 Task: Add the task  Upgrade and migrate company business intelligence to a cloud-based solution to the section Feedback Collection Sprint in the project AztecTech and add a Due Date to the respective task as 2023/09/13
Action: Mouse moved to (651, 412)
Screenshot: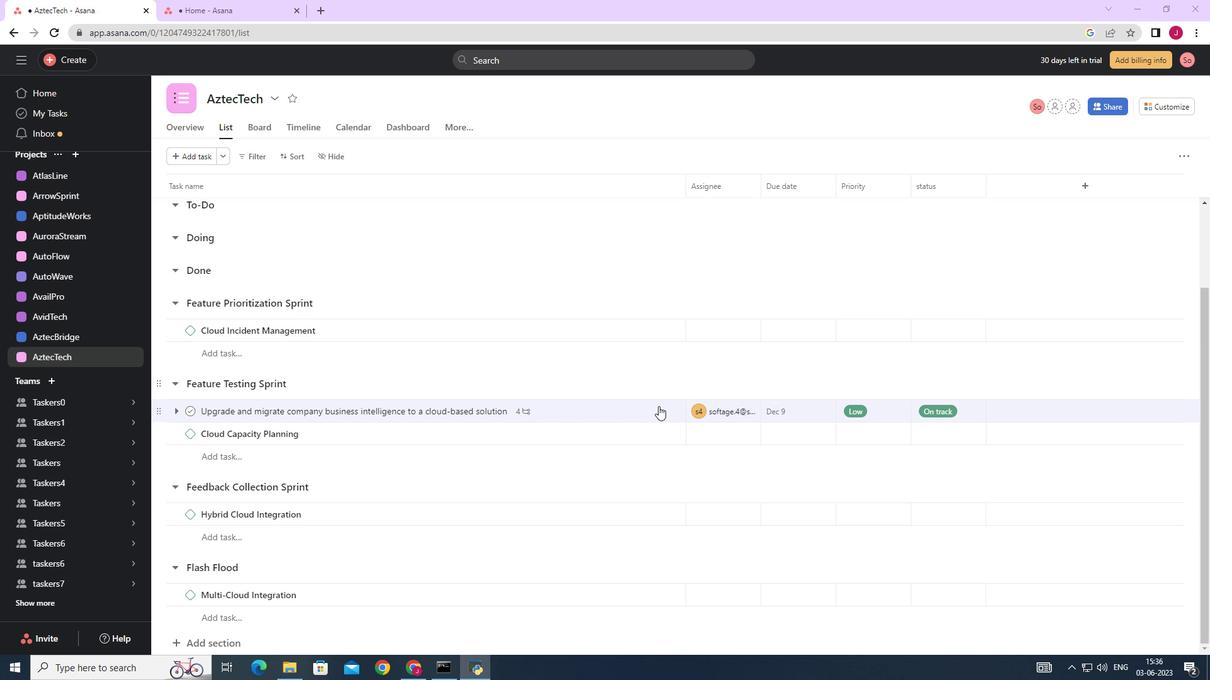 
Action: Mouse pressed left at (651, 412)
Screenshot: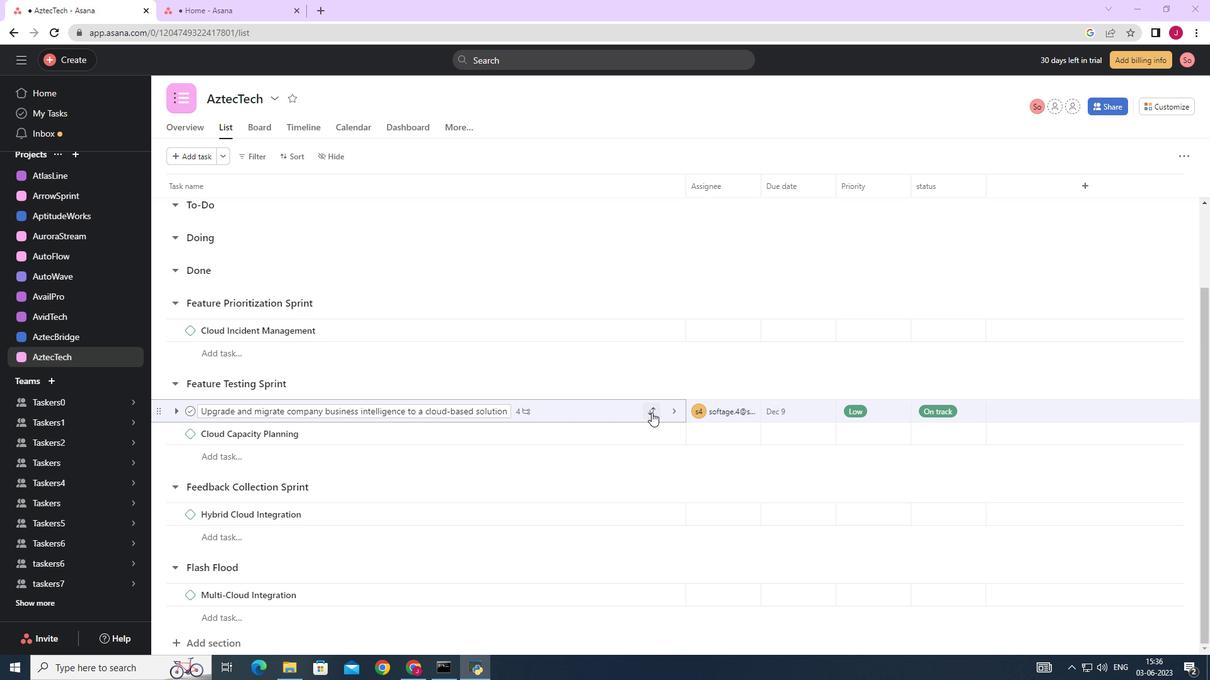 
Action: Mouse moved to (586, 593)
Screenshot: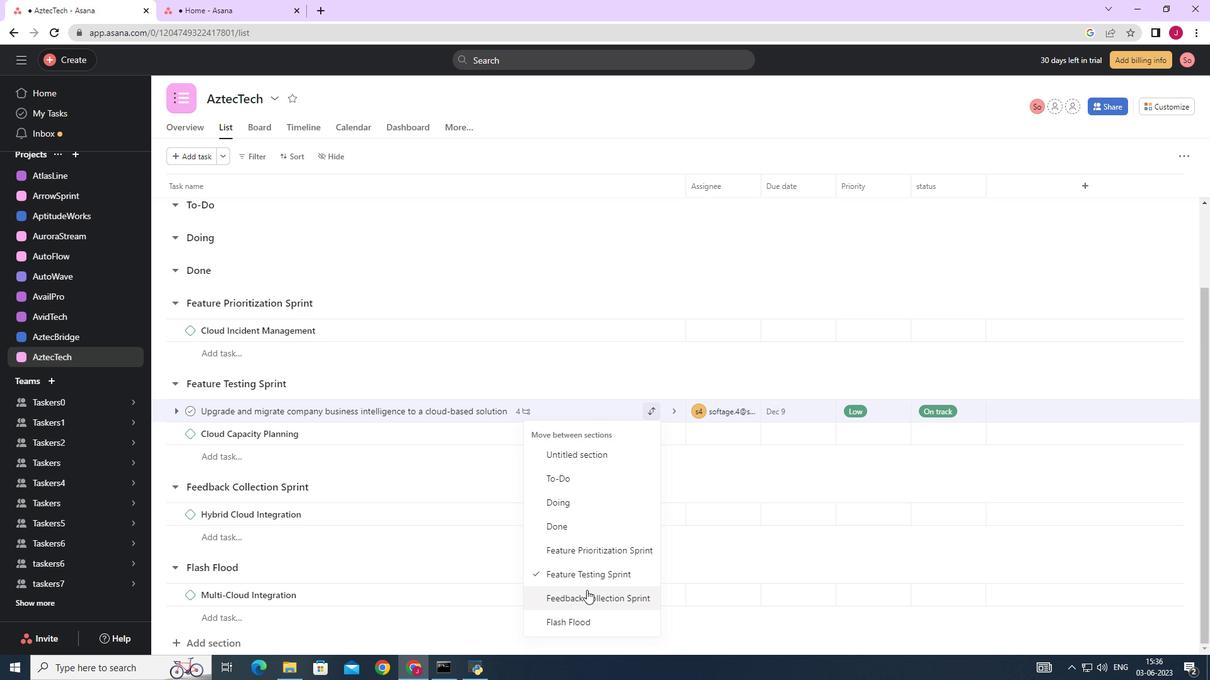 
Action: Mouse pressed left at (586, 593)
Screenshot: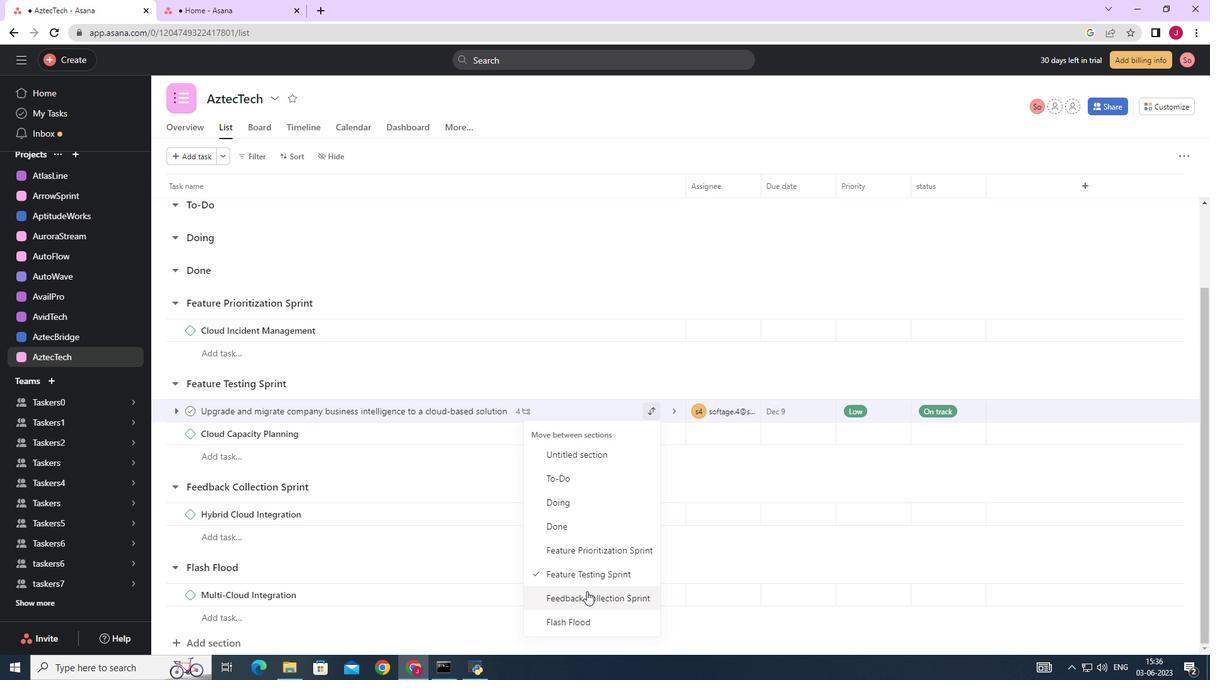 
Action: Mouse moved to (823, 490)
Screenshot: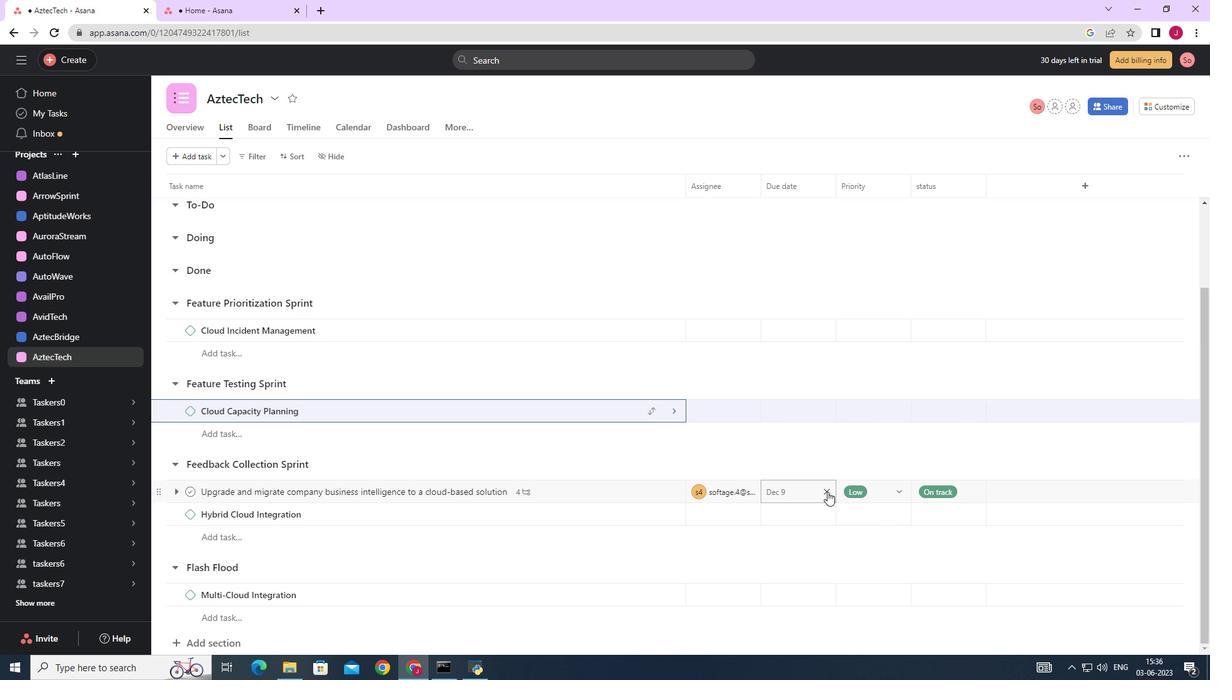 
Action: Mouse pressed left at (823, 490)
Screenshot: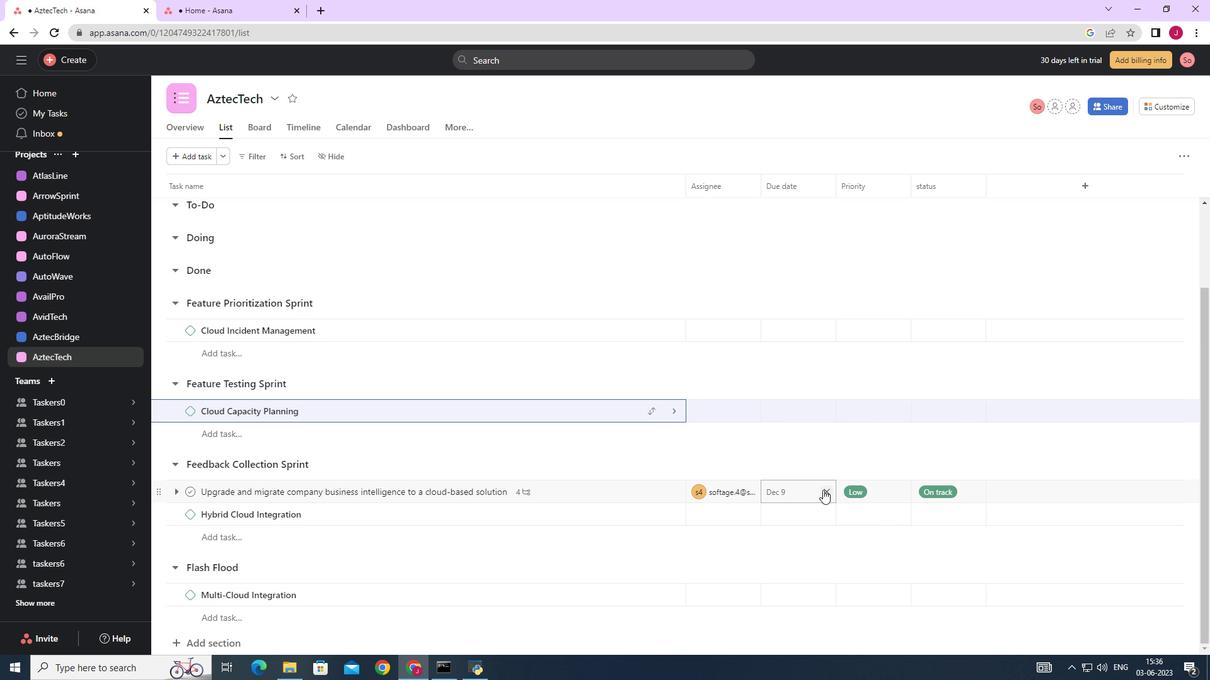 
Action: Mouse moved to (796, 492)
Screenshot: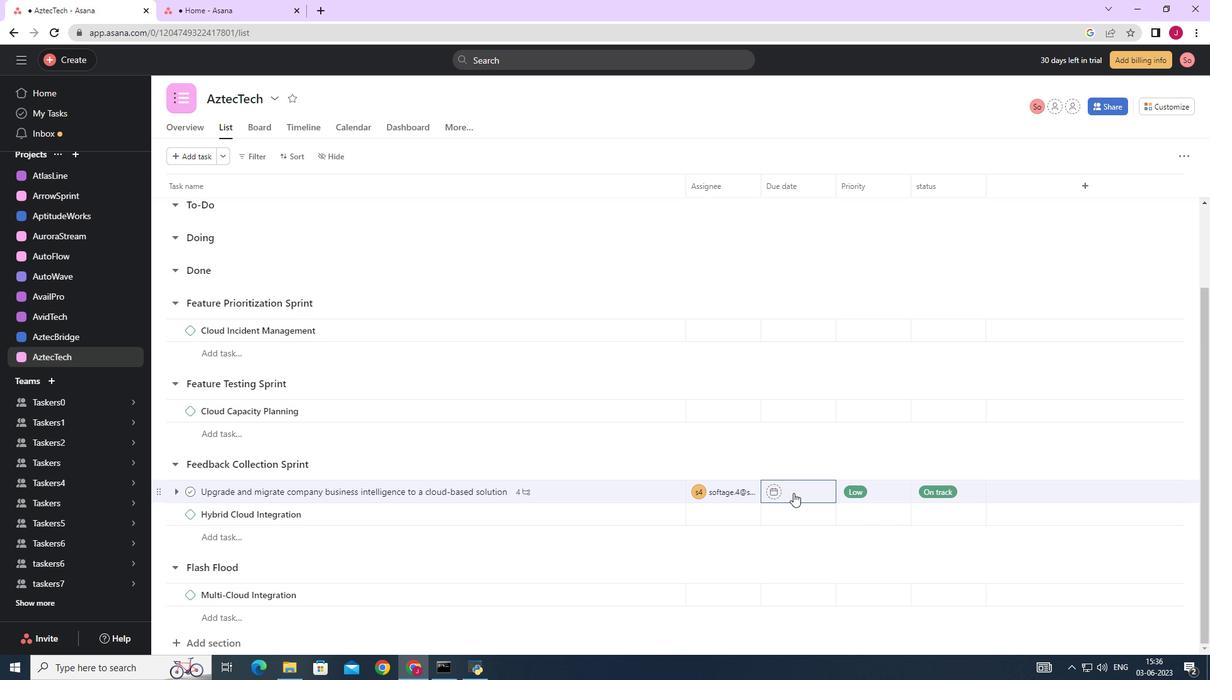 
Action: Mouse pressed left at (796, 492)
Screenshot: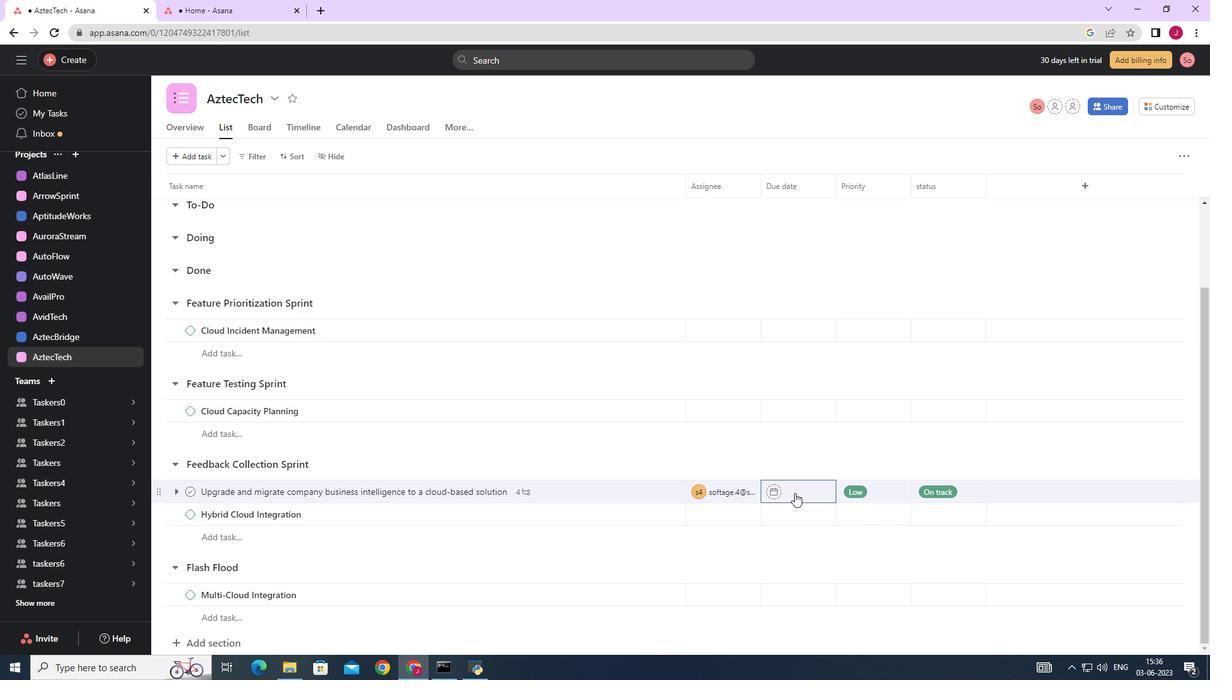 
Action: Mouse moved to (921, 295)
Screenshot: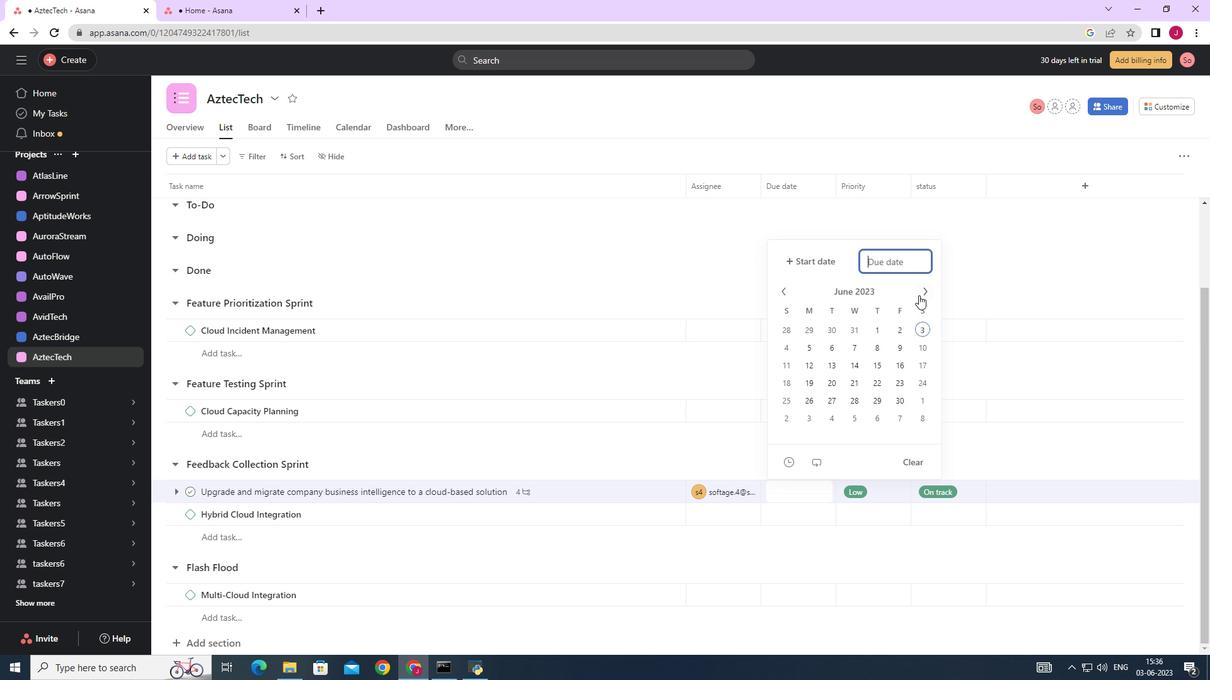 
Action: Mouse pressed left at (921, 295)
Screenshot: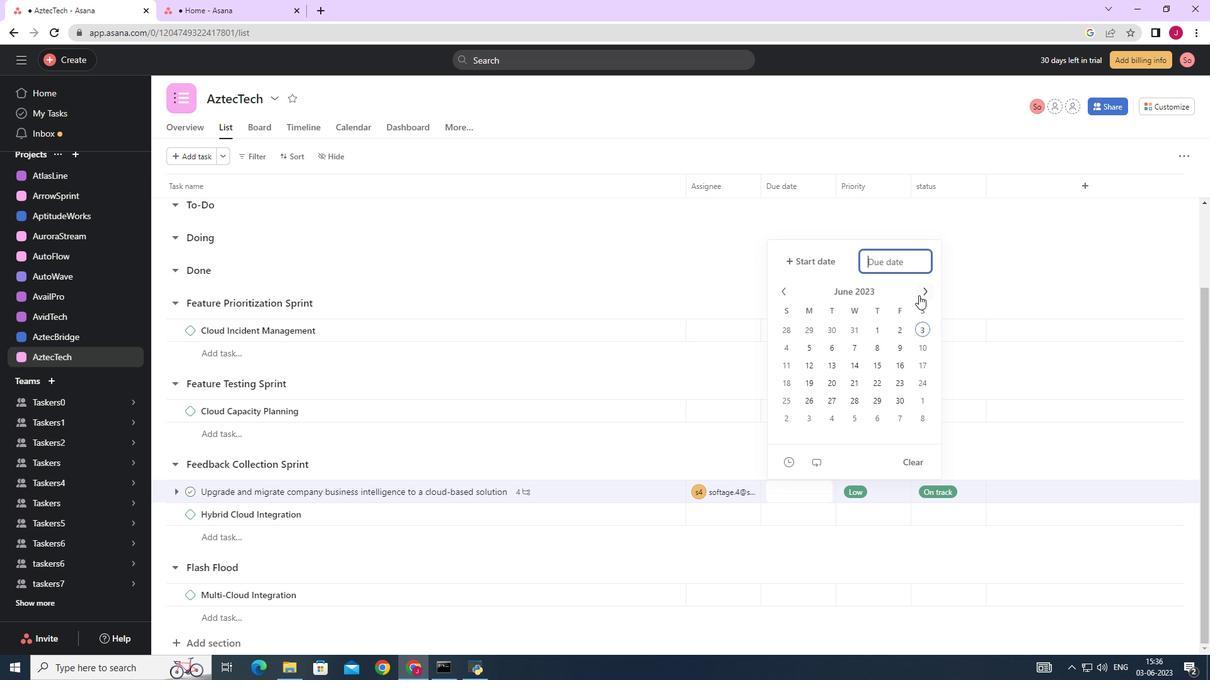 
Action: Mouse pressed left at (921, 295)
Screenshot: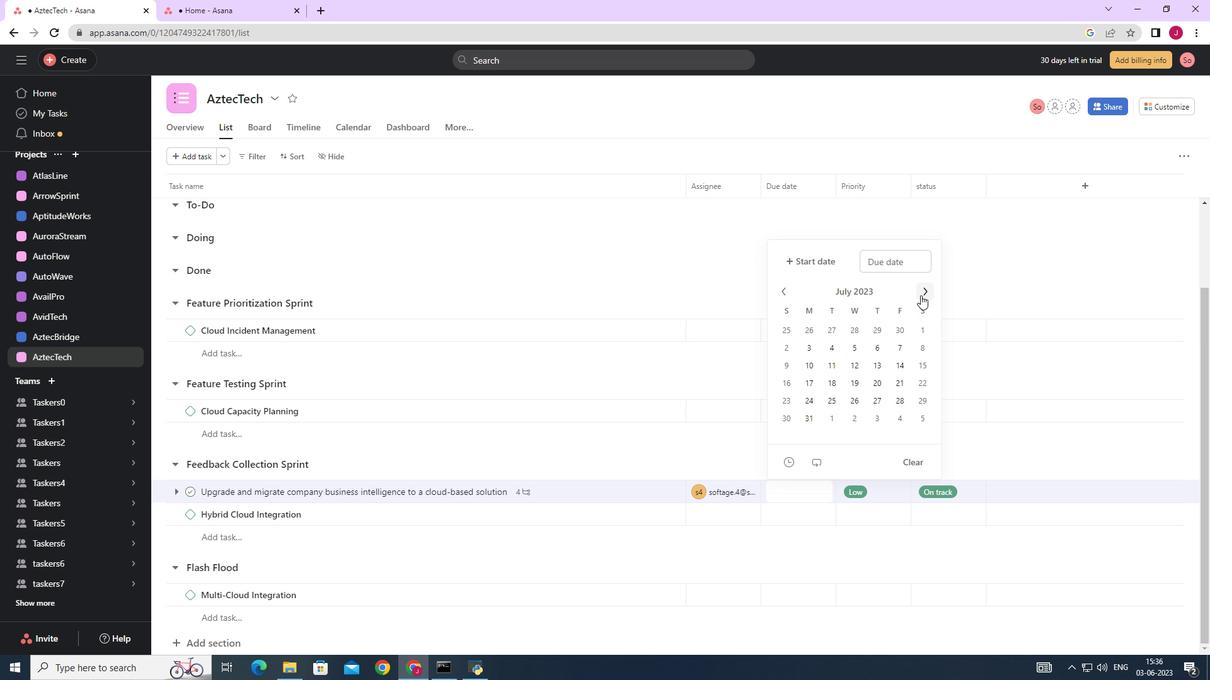 
Action: Mouse pressed left at (921, 295)
Screenshot: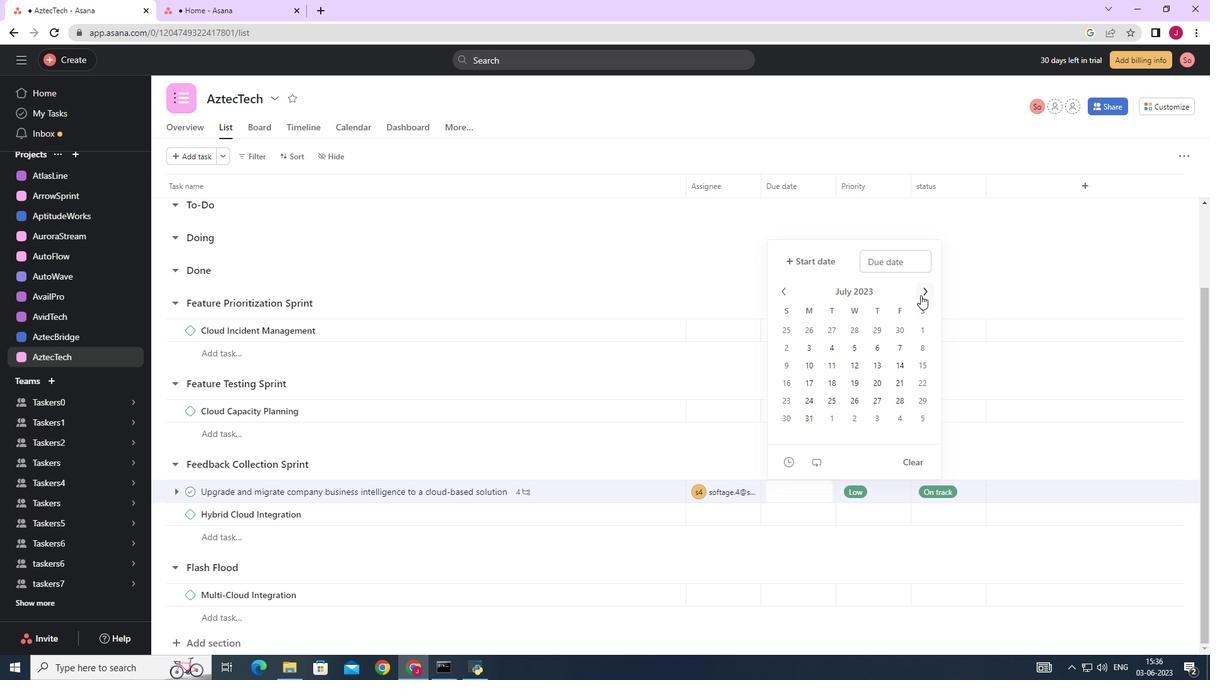 
Action: Mouse pressed left at (921, 295)
Screenshot: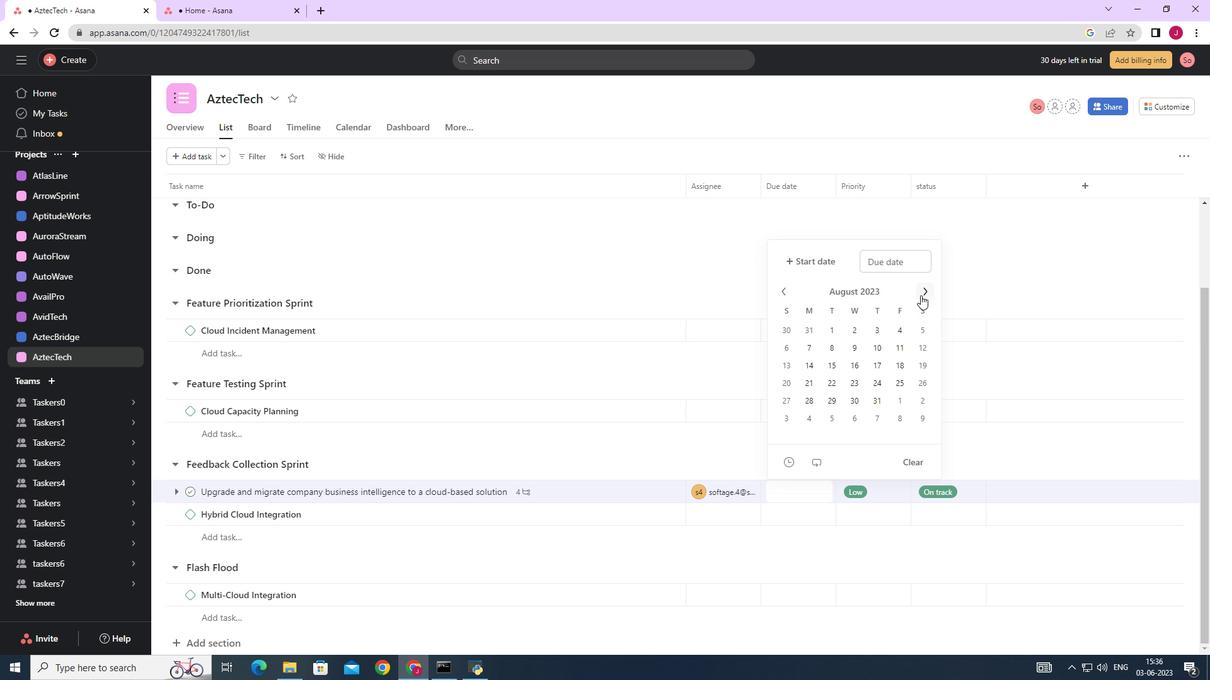 
Action: Mouse pressed left at (921, 295)
Screenshot: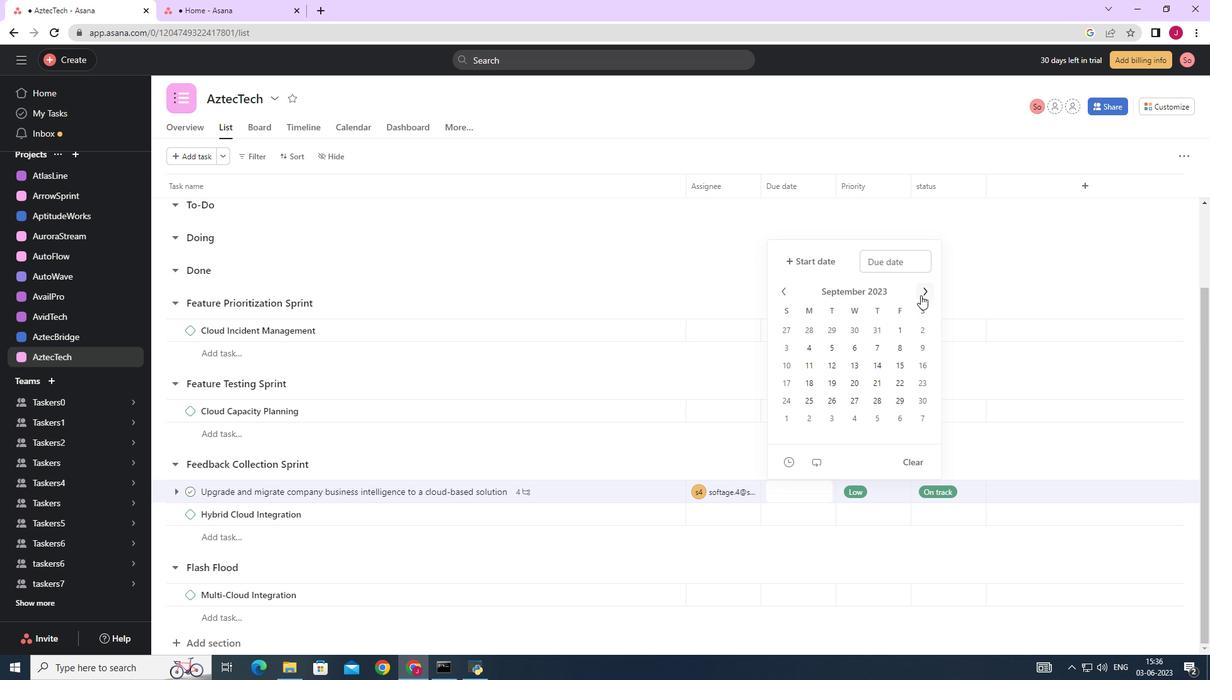 
Action: Mouse moved to (782, 292)
Screenshot: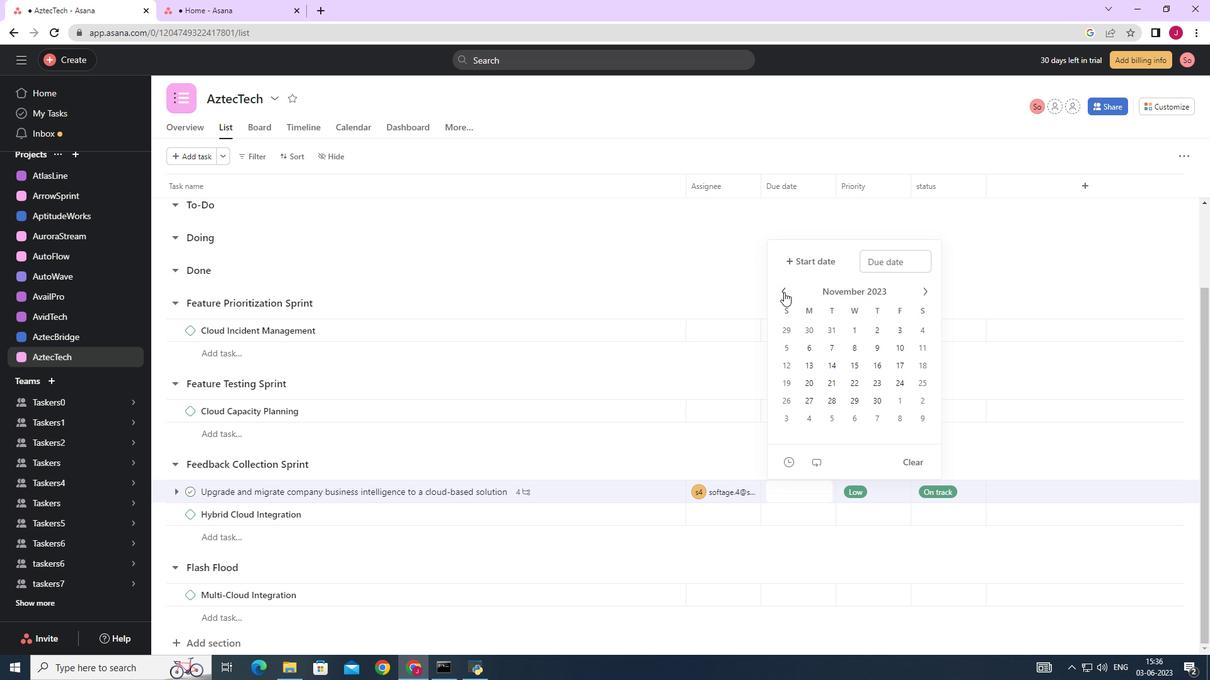 
Action: Mouse pressed left at (782, 292)
Screenshot: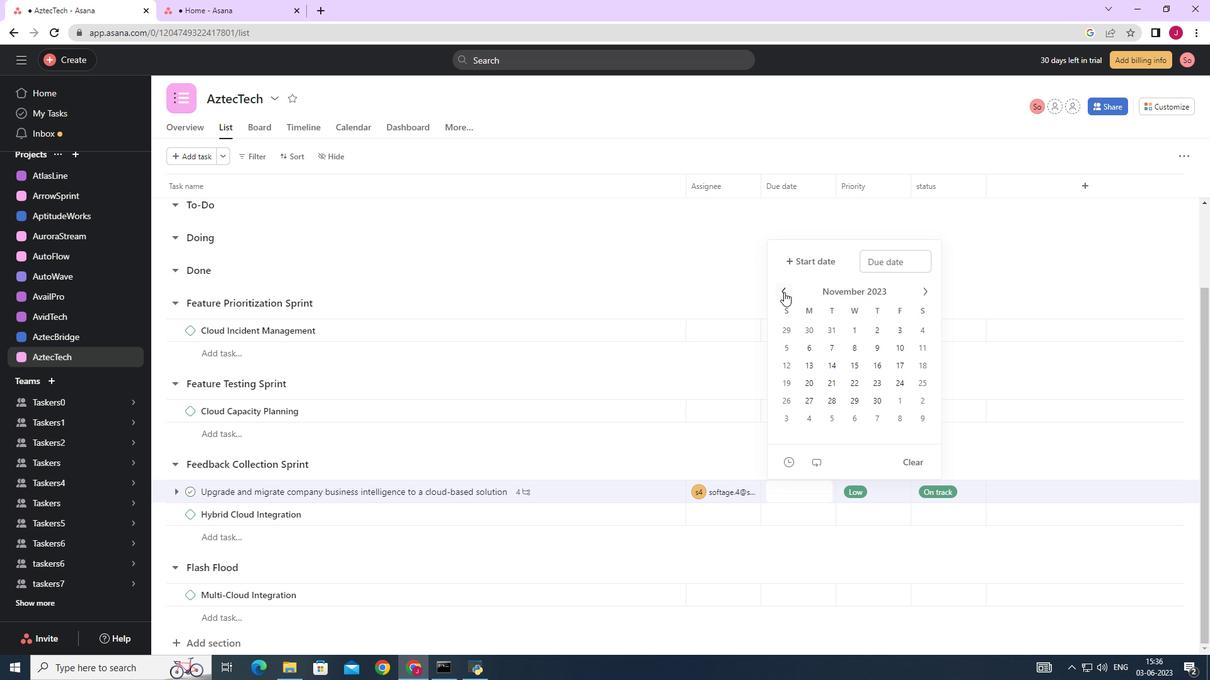 
Action: Mouse pressed left at (782, 292)
Screenshot: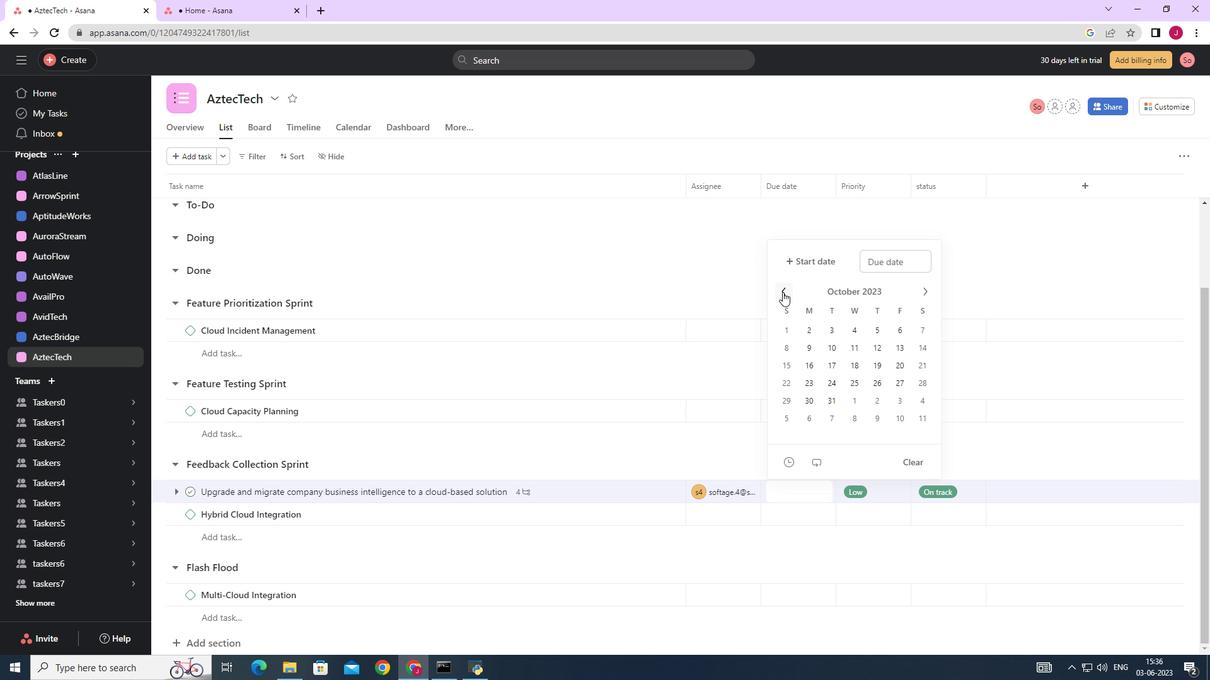 
Action: Mouse moved to (856, 363)
Screenshot: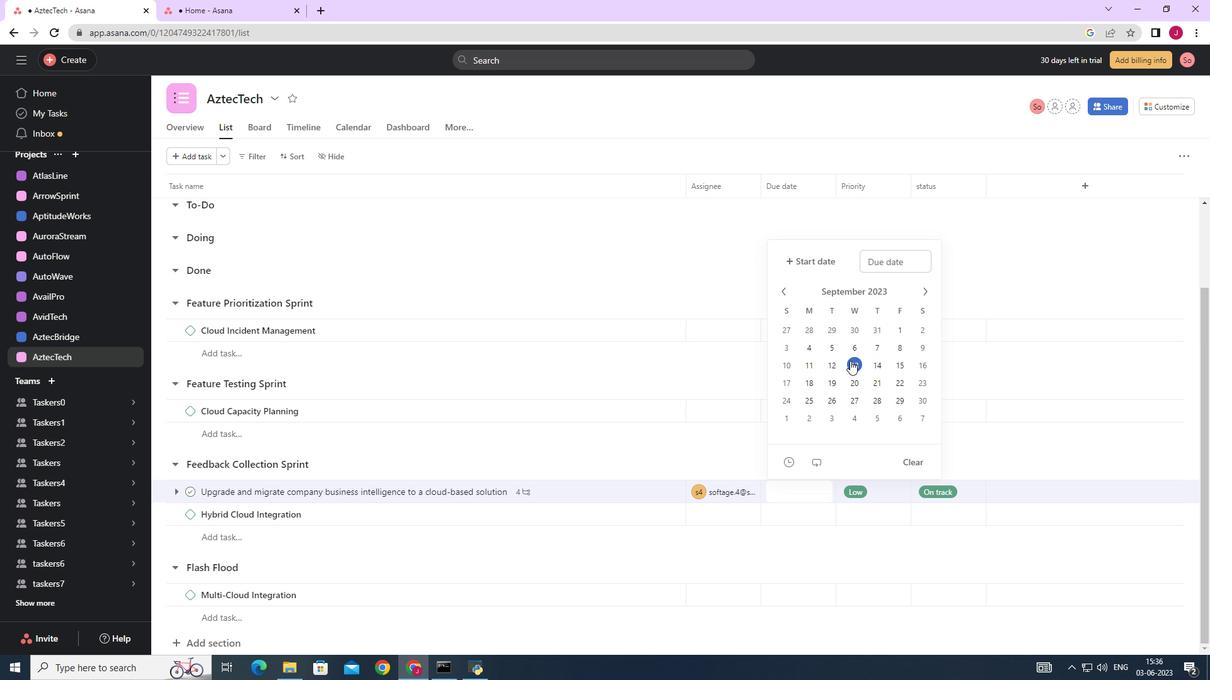 
Action: Mouse pressed left at (856, 363)
Screenshot: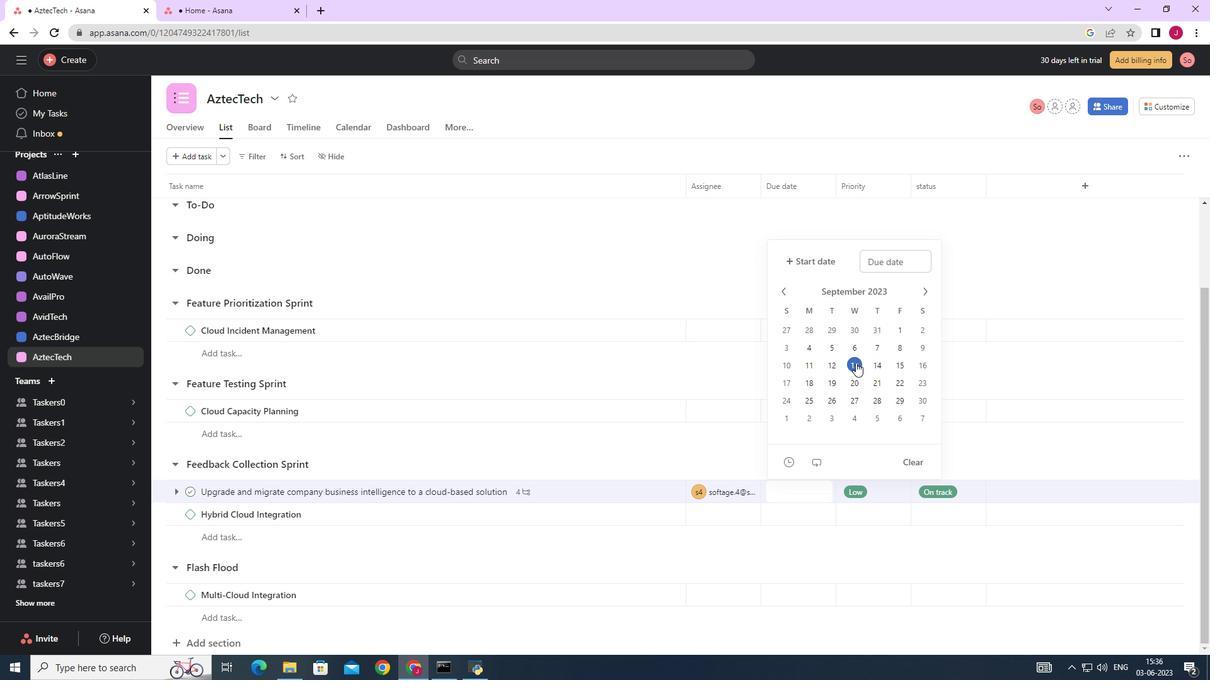 
Action: Mouse moved to (1057, 245)
Screenshot: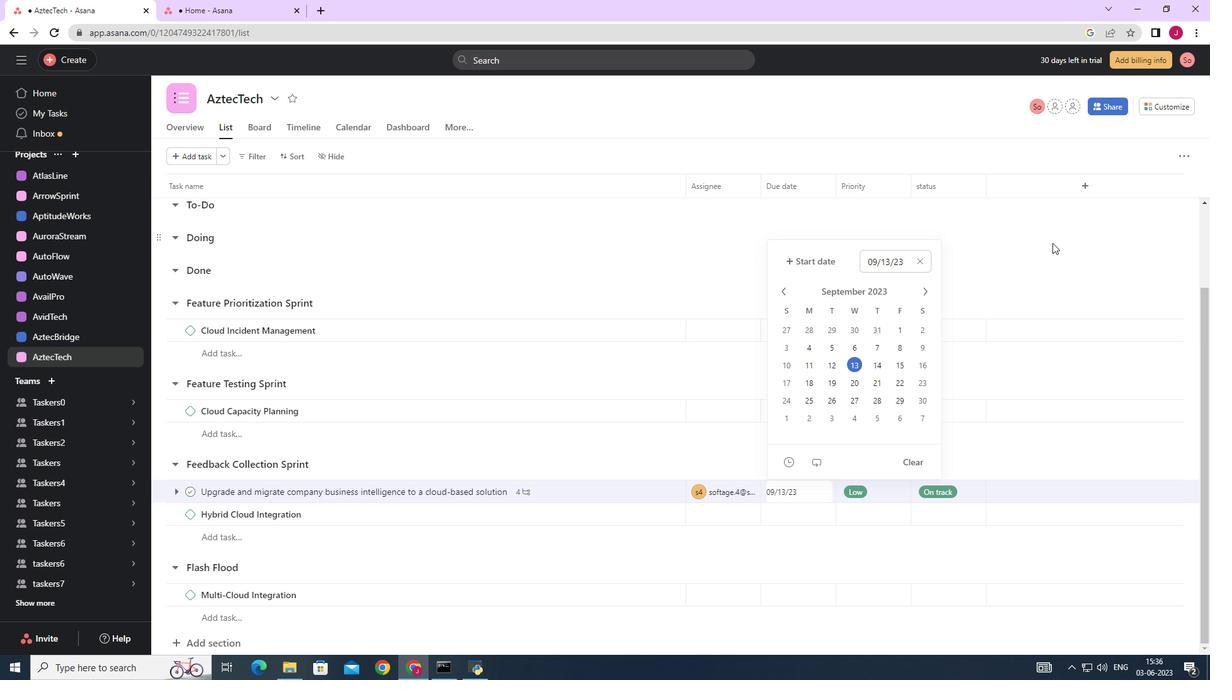 
Action: Mouse pressed left at (1057, 245)
Screenshot: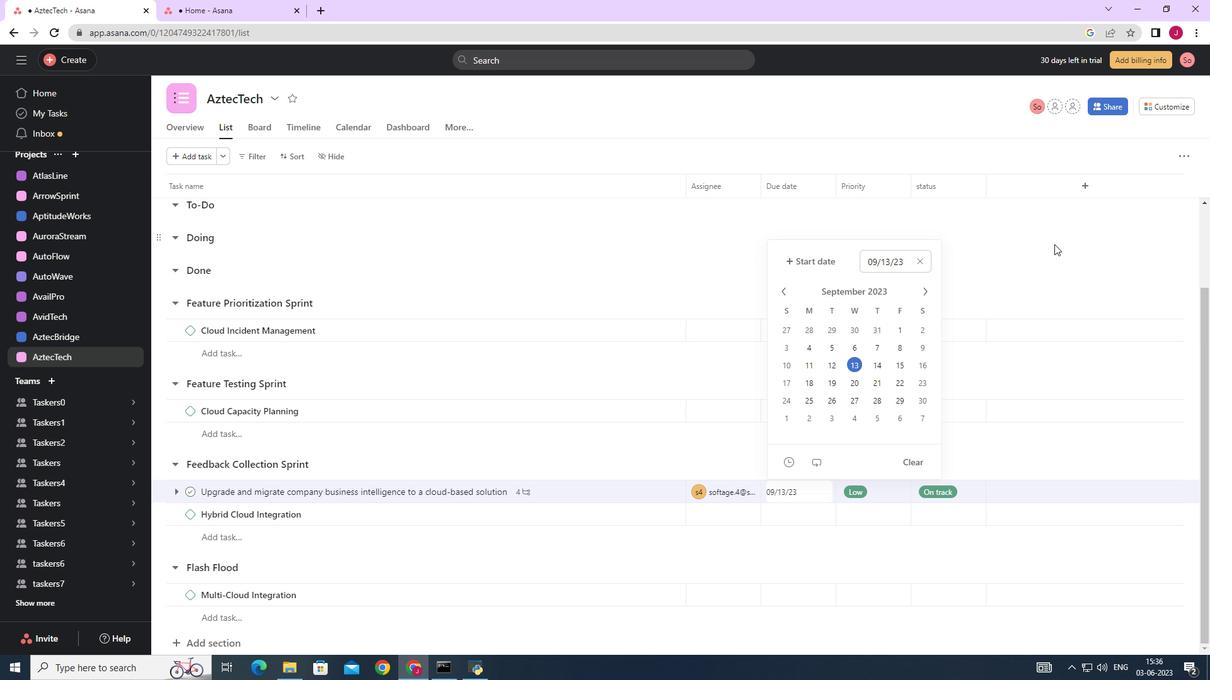 
